 Task: Create Card Customer Feedback Analysis in Board Product Documentation to Workspace Channel Marketing. Create Card Procurement Contracts Review in Board Landing Page Optimization to Workspace Channel Marketing. Create Card Customer Satisfaction Survey in Board Email Marketing List Growth Strategy to Workspace Channel Marketing
Action: Mouse moved to (86, 355)
Screenshot: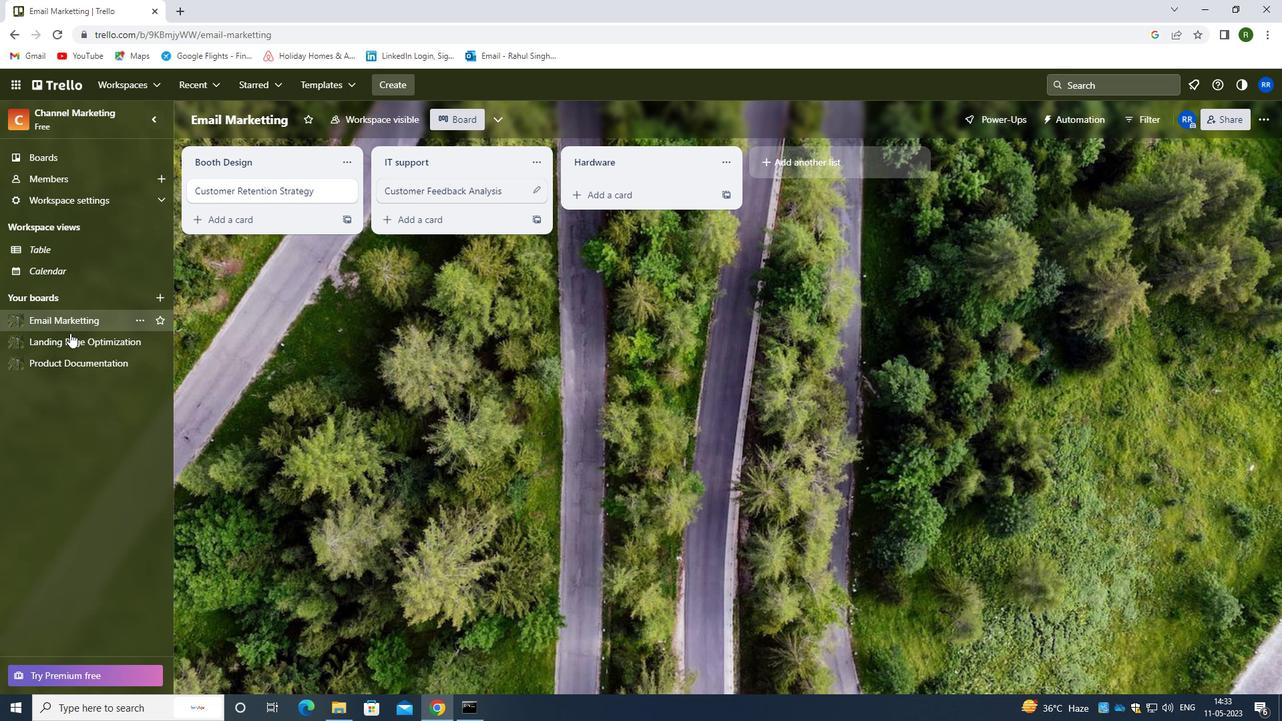 
Action: Mouse pressed left at (86, 355)
Screenshot: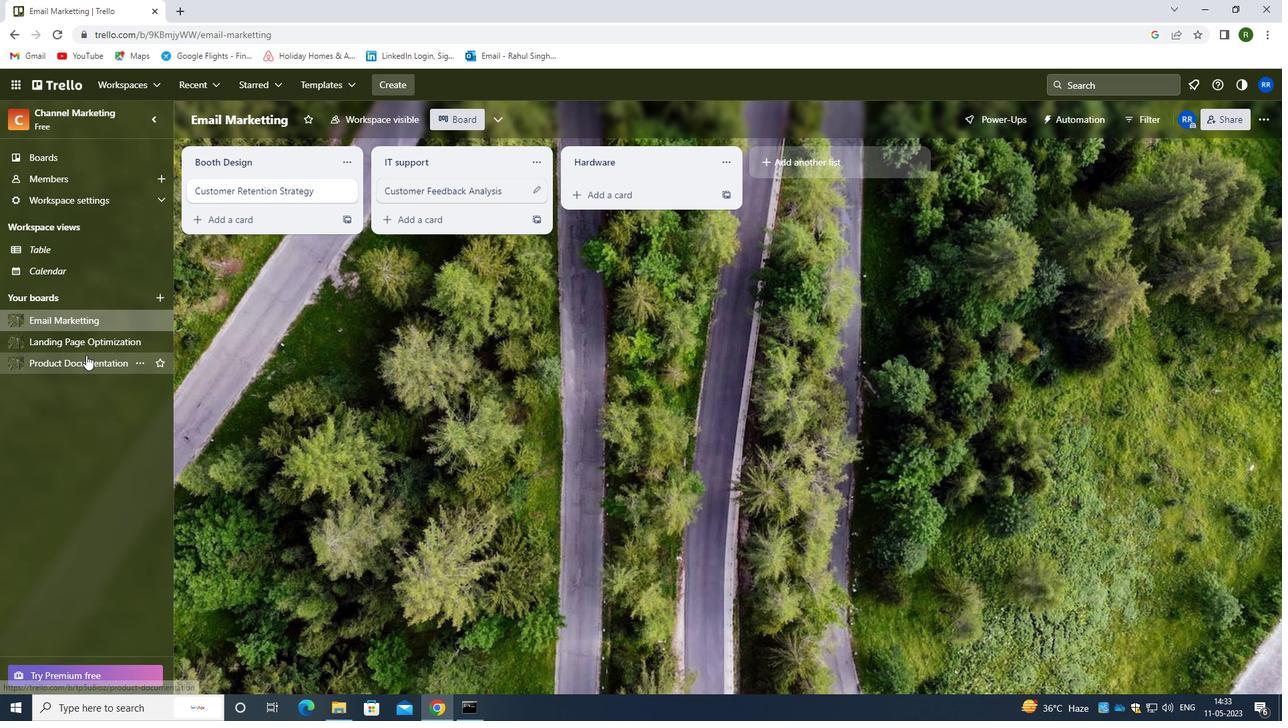 
Action: Mouse moved to (595, 193)
Screenshot: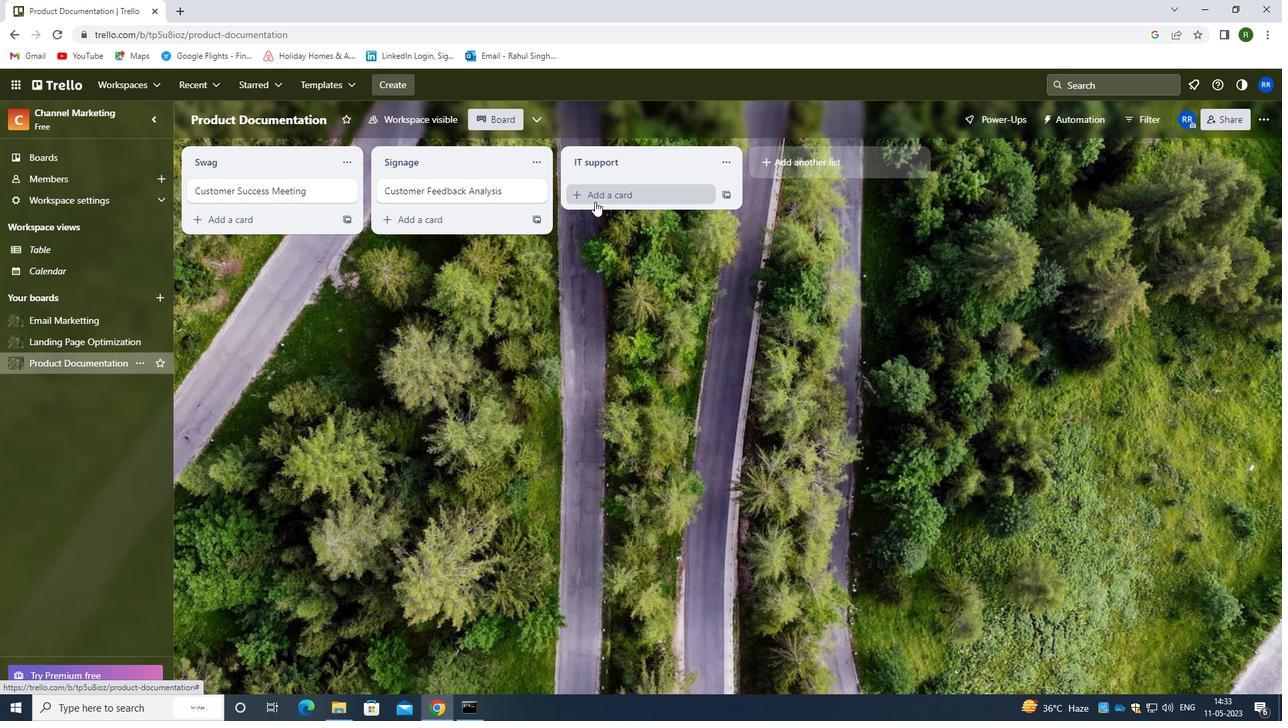 
Action: Mouse pressed left at (595, 193)
Screenshot: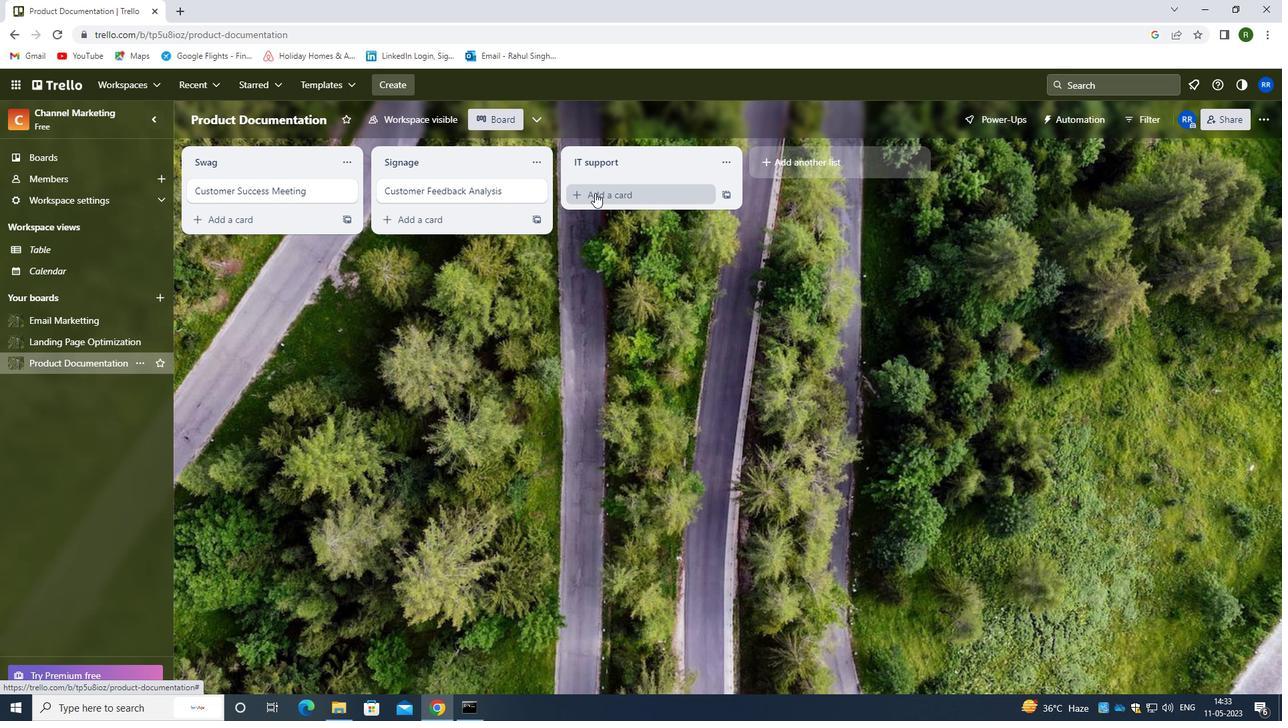 
Action: Mouse moved to (599, 196)
Screenshot: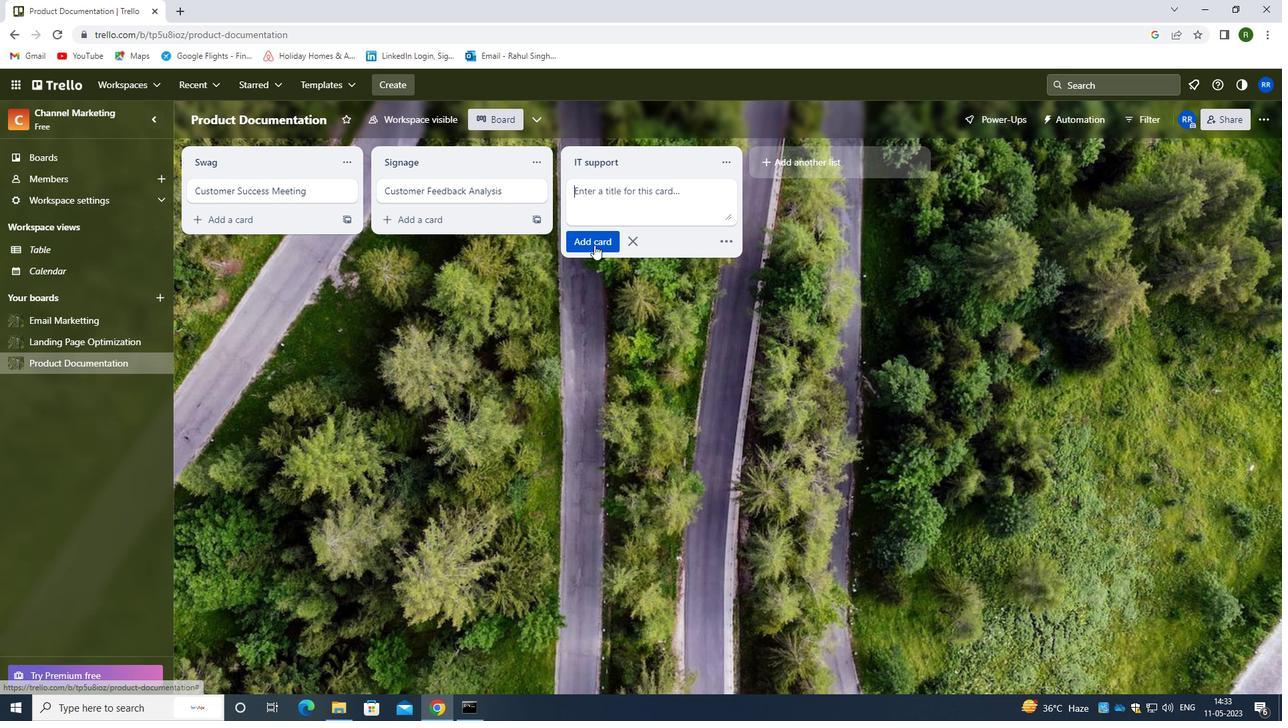 
Action: Key pressed <Key.shift><Key.shift><Key.shift><Key.shift><Key.shift><Key.shift><Key.shift><Key.shift><Key.shift><Key.shift><Key.shift><Key.shift><Key.shift><Key.shift><Key.shift><Key.shift><Key.shift><Key.shift><Key.shift><Key.shift><Key.shift><Key.shift><Key.shift><Key.shift><Key.shift><Key.shift><Key.shift><Key.shift><Key.shift><Key.shift><Key.shift><Key.shift><Key.shift><Key.shift><Key.shift><Key.shift><Key.shift><Key.shift><Key.shift><Key.shift><Key.shift><Key.shift><Key.shift><Key.shift><Key.shift><Key.shift><Key.shift><Key.shift>CUSTOMER<Key.space><Key.shift>FEEDBACK<Key.space><Key.shift>ANALYSIS
Screenshot: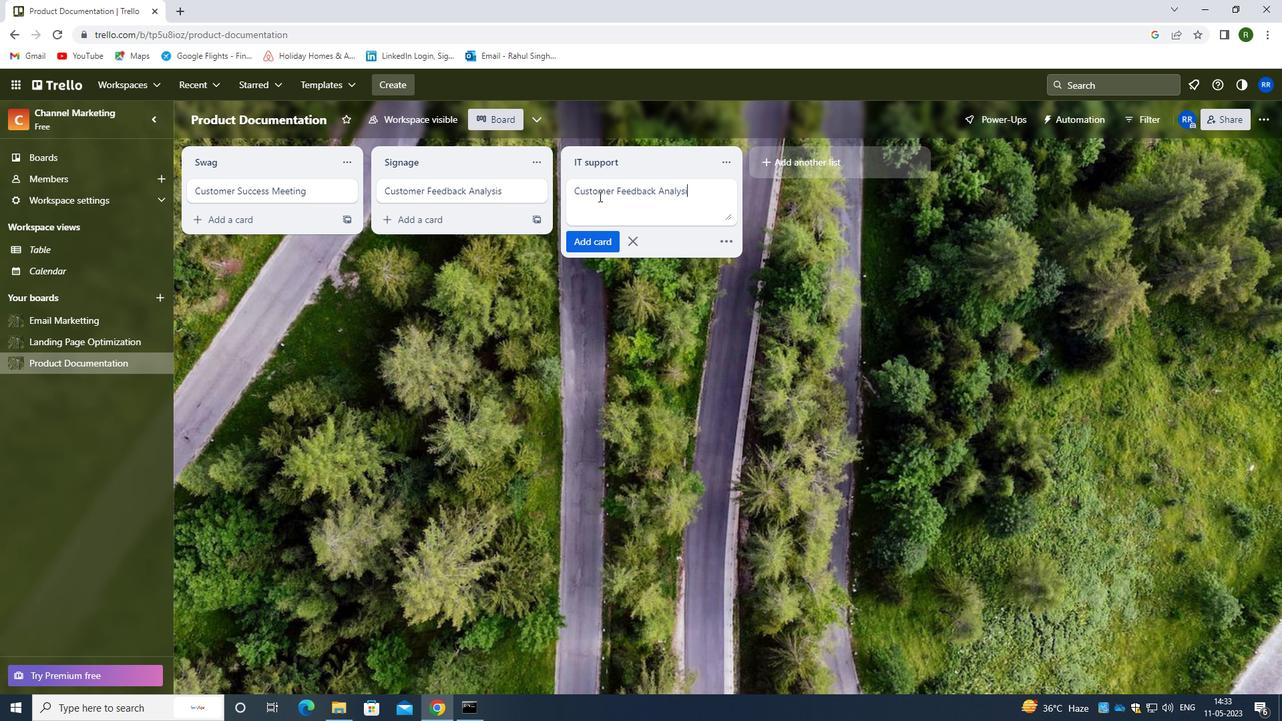 
Action: Mouse moved to (603, 235)
Screenshot: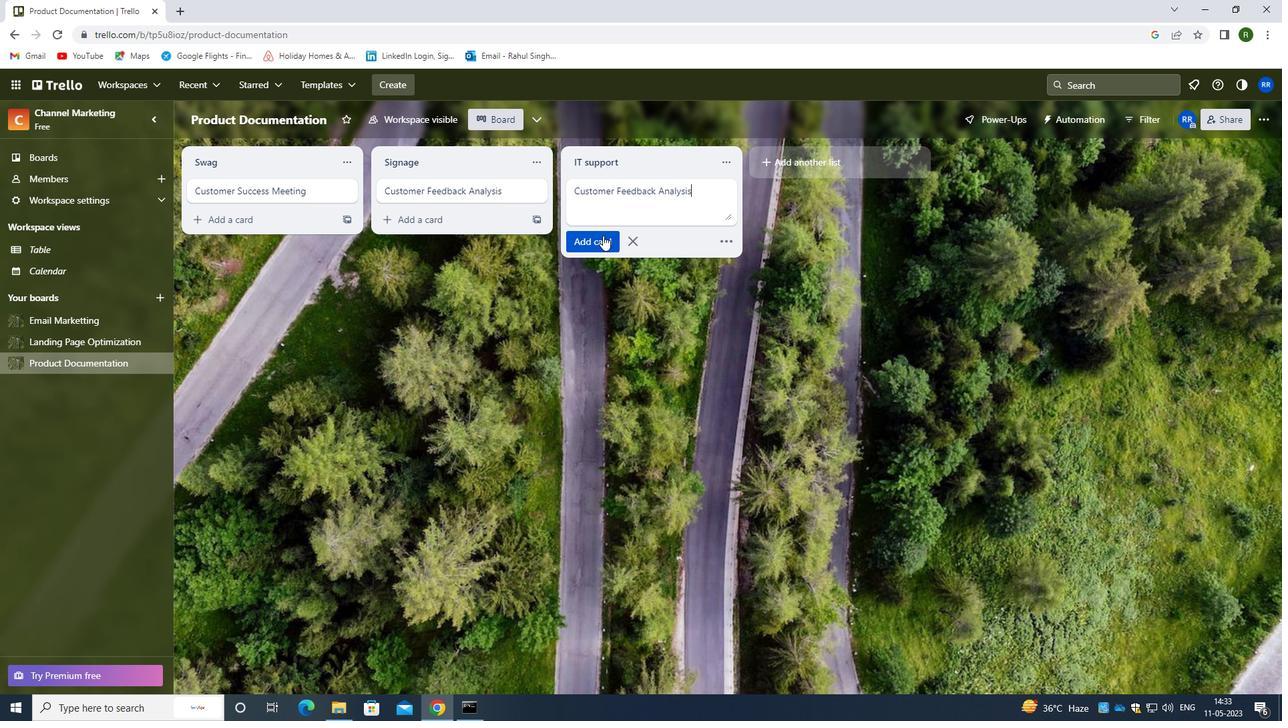 
Action: Mouse pressed left at (603, 235)
Screenshot: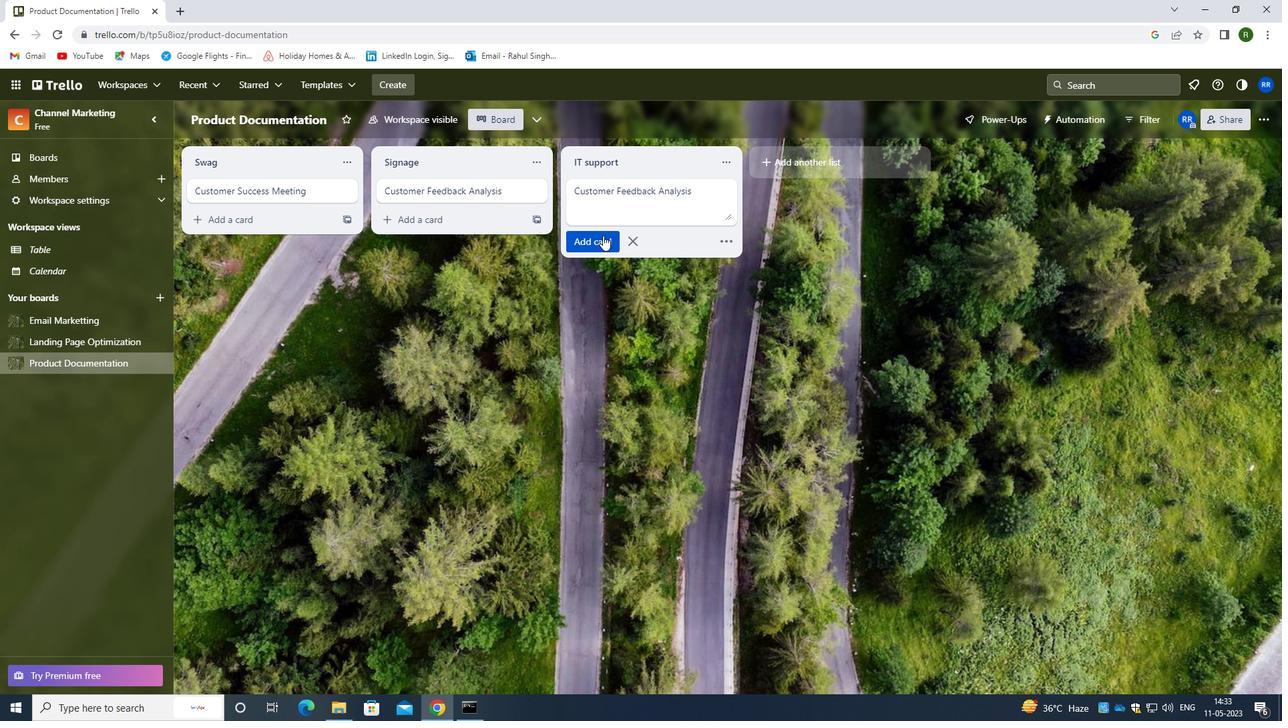 
Action: Mouse moved to (106, 346)
Screenshot: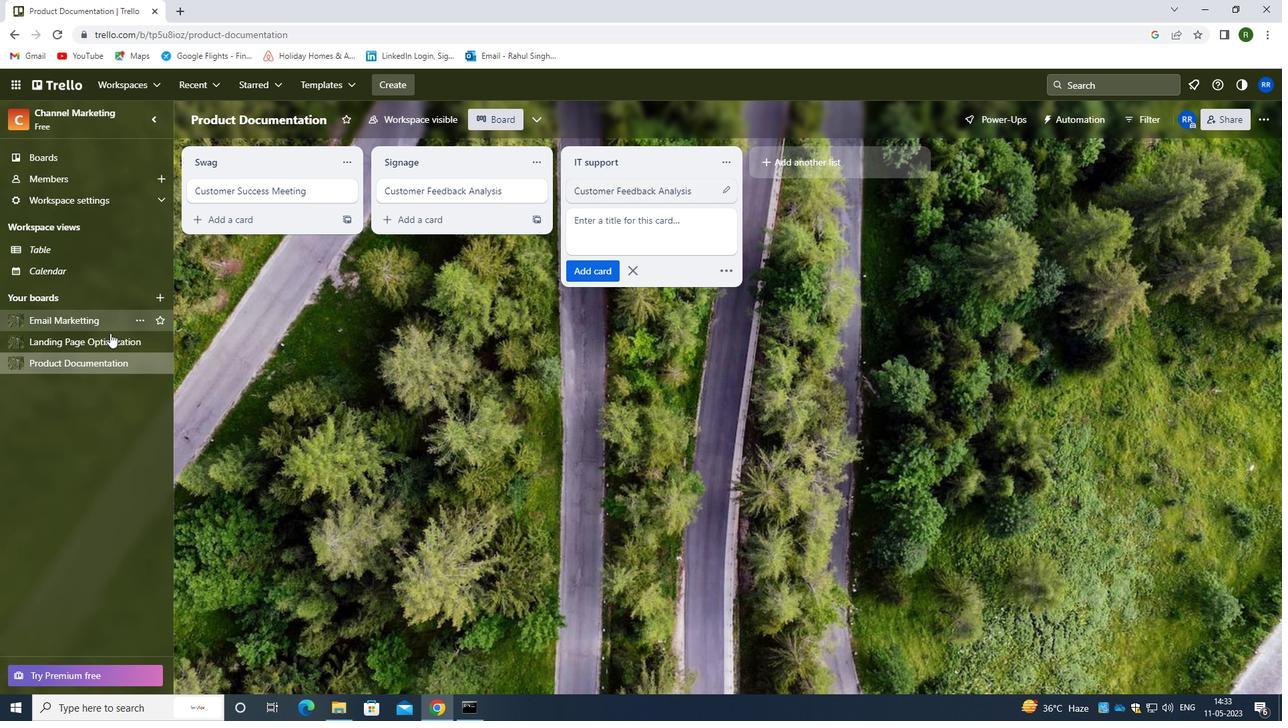 
Action: Mouse pressed left at (106, 346)
Screenshot: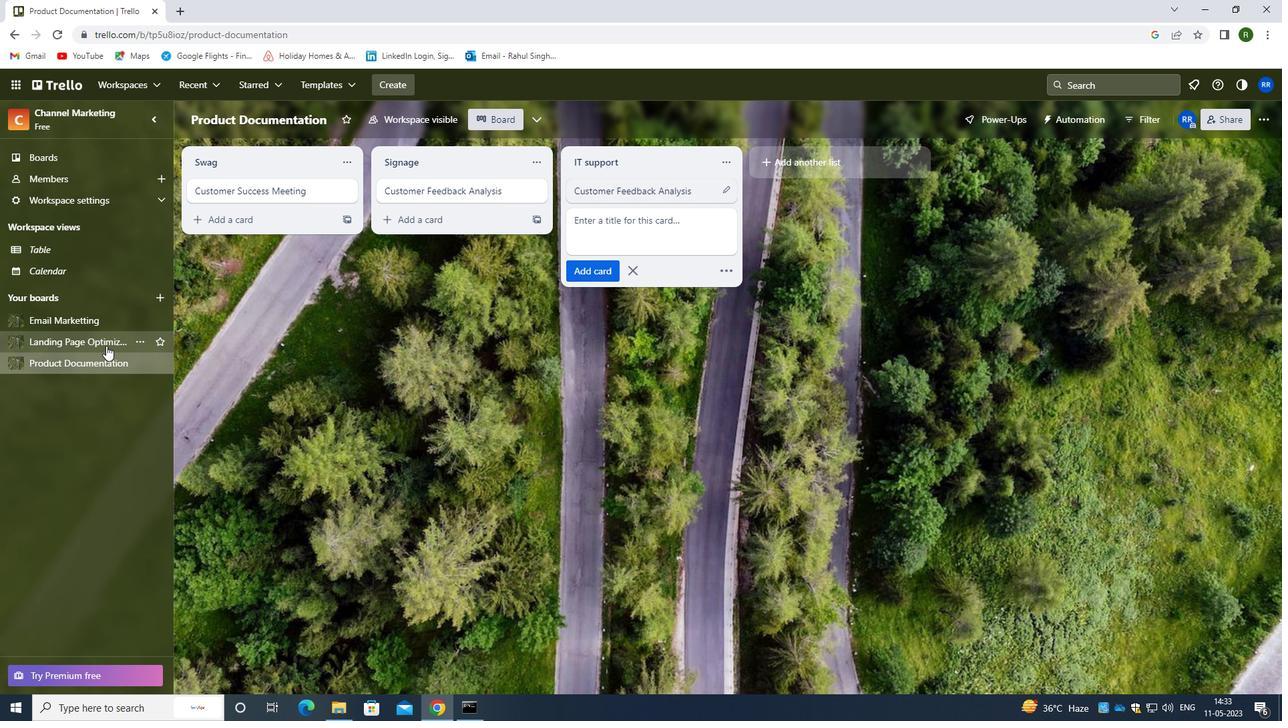 
Action: Mouse moved to (608, 186)
Screenshot: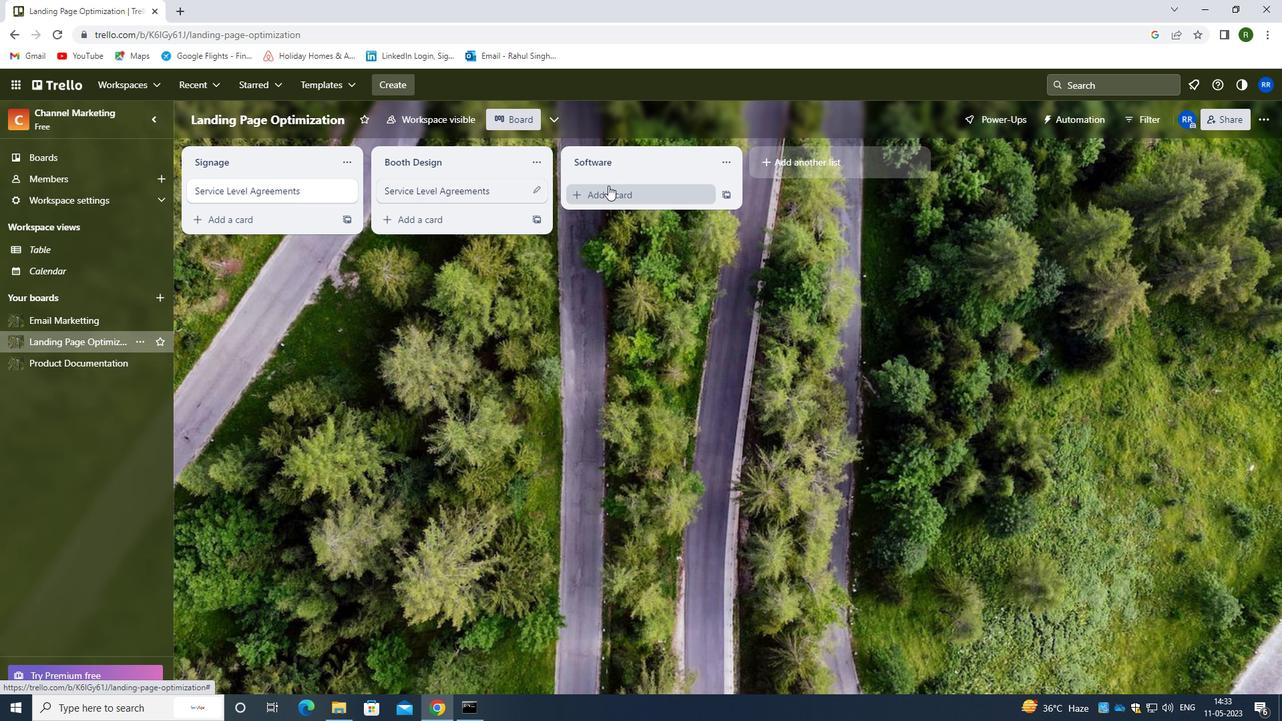 
Action: Mouse pressed left at (608, 186)
Screenshot: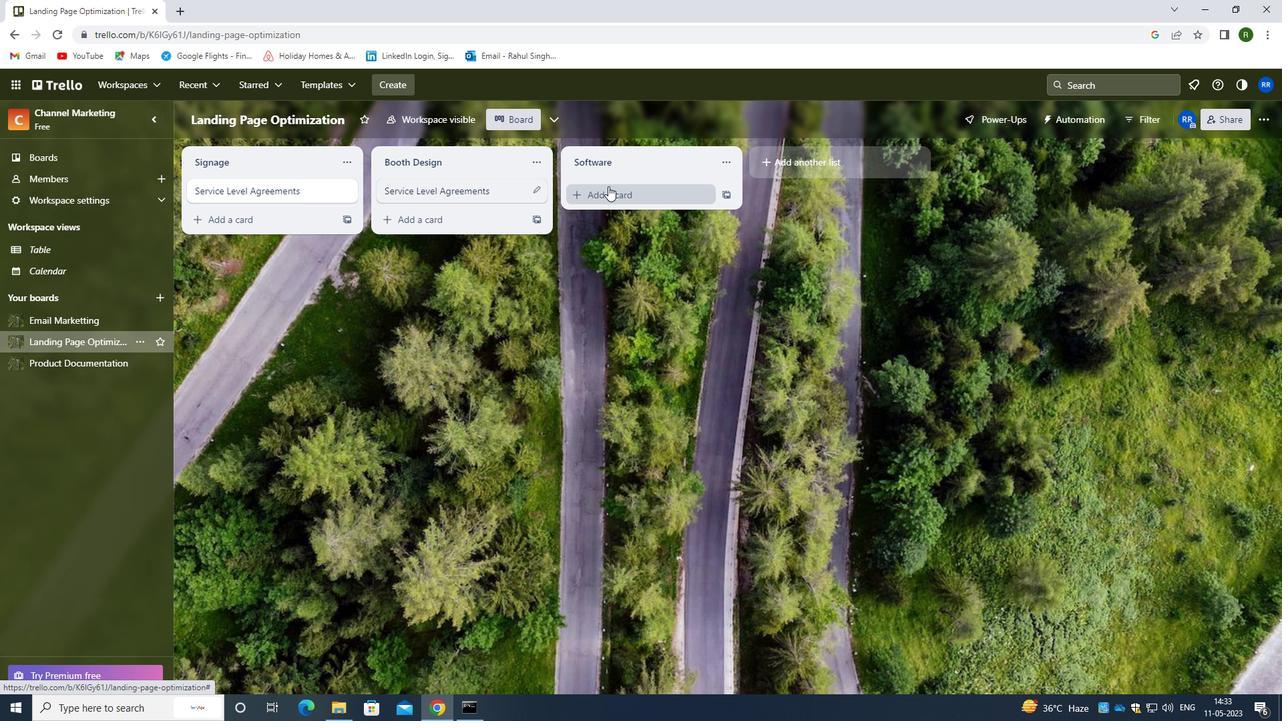 
Action: Mouse moved to (597, 213)
Screenshot: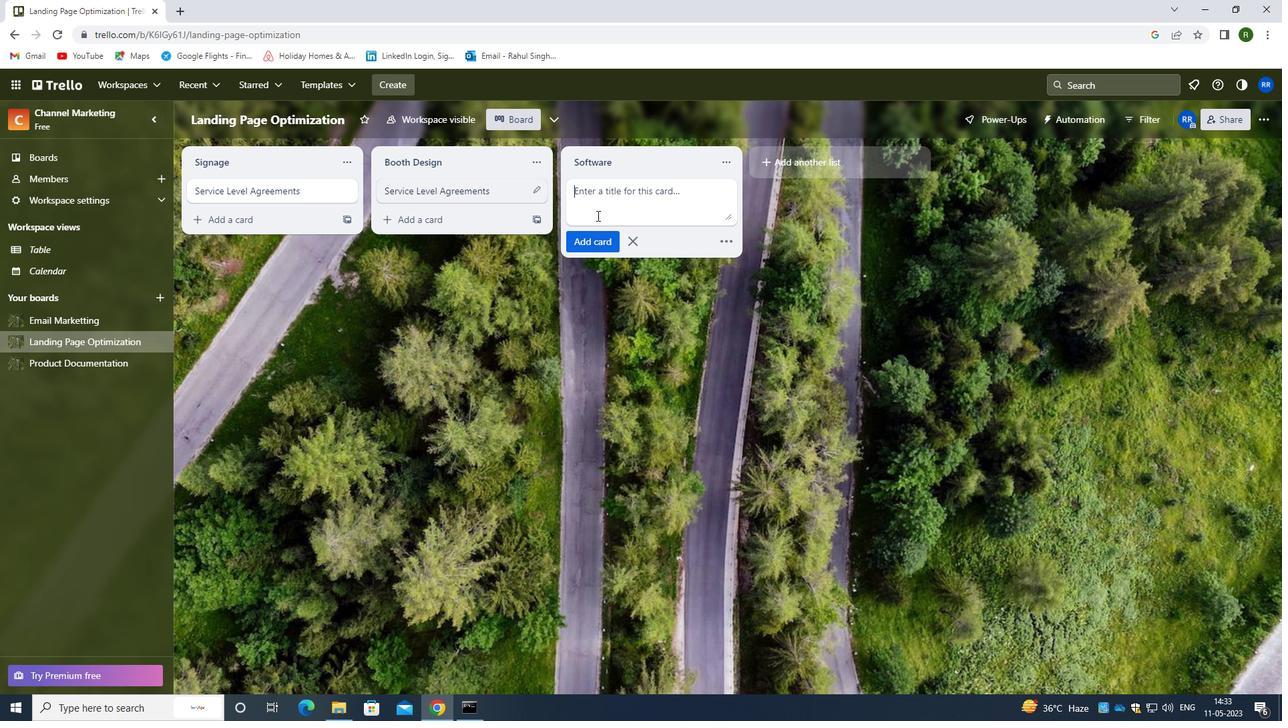 
Action: Key pressed <Key.shift><Key.shift><Key.shift><Key.shift><Key.shift><Key.shift><Key.shift><Key.shift><Key.shift><Key.shift><Key.shift><Key.shift><Key.shift><Key.shift><Key.shift><Key.shift><Key.shift><Key.shift>PROCUREMENT<Key.space><Key.shift>CONTRACTS
Screenshot: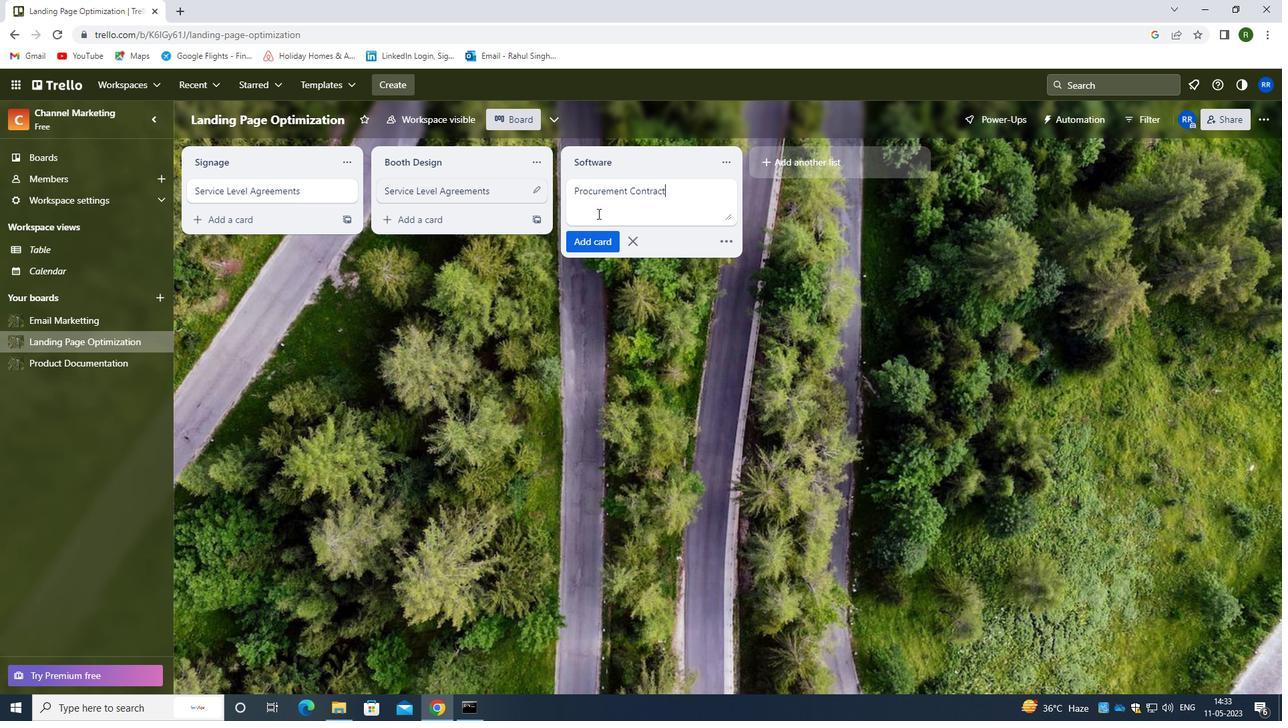 
Action: Mouse moved to (579, 248)
Screenshot: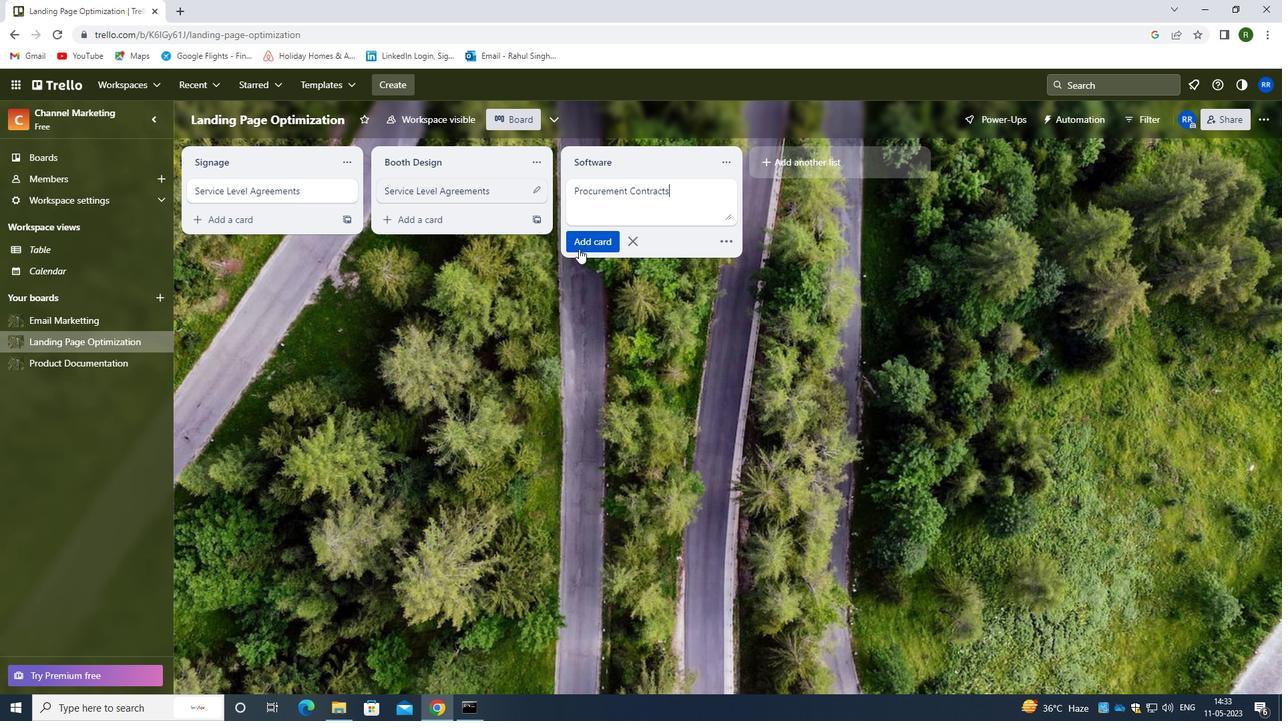 
Action: Mouse pressed left at (579, 248)
Screenshot: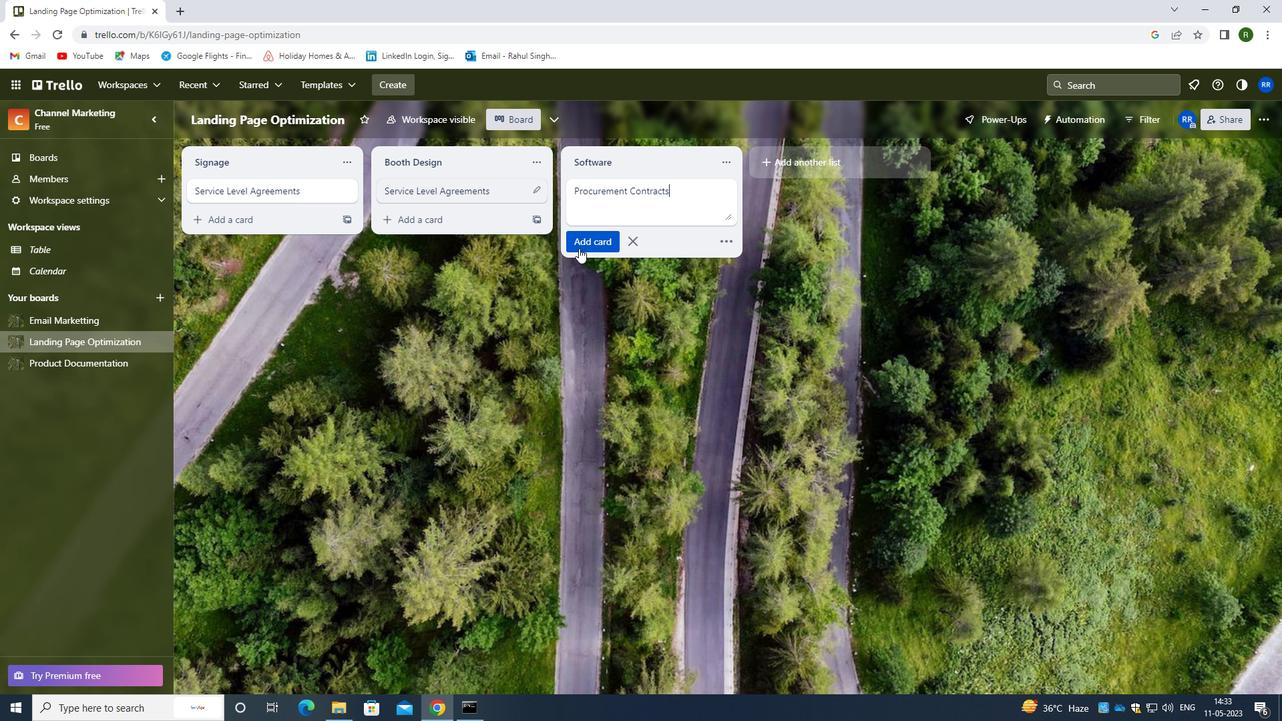 
Action: Mouse moved to (96, 321)
Screenshot: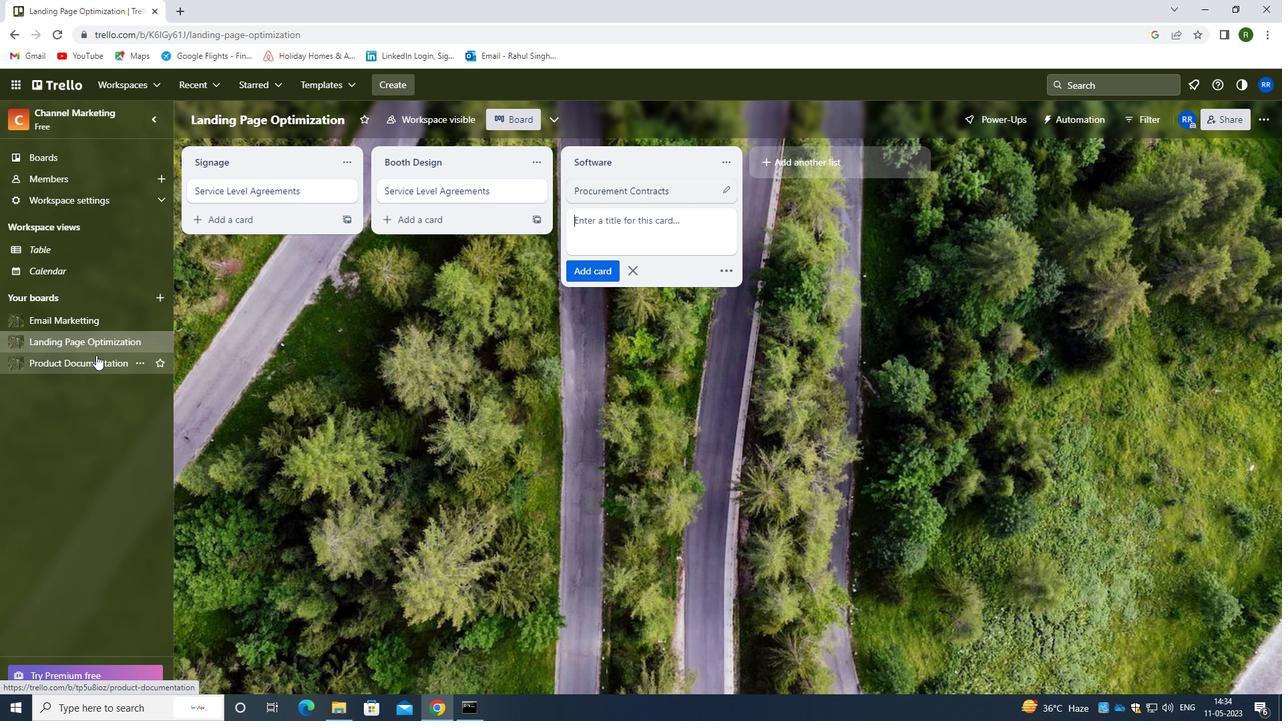 
Action: Mouse pressed left at (96, 321)
Screenshot: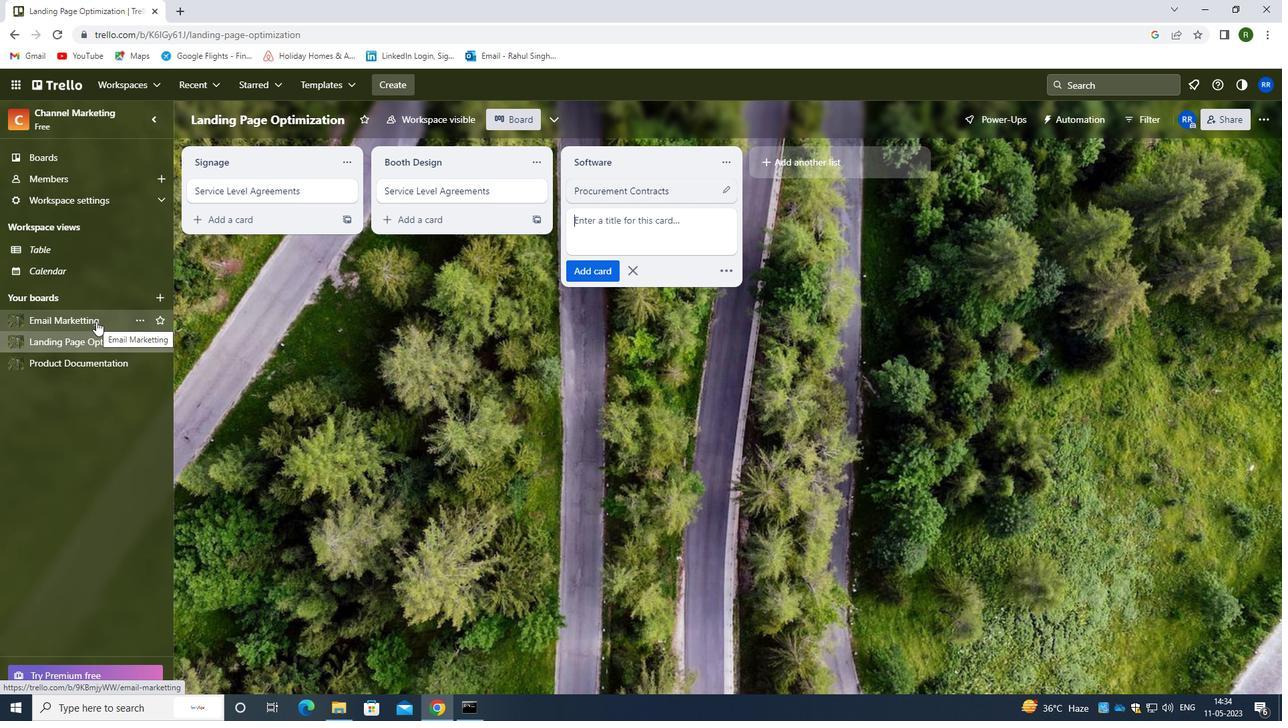 
Action: Mouse moved to (622, 194)
Screenshot: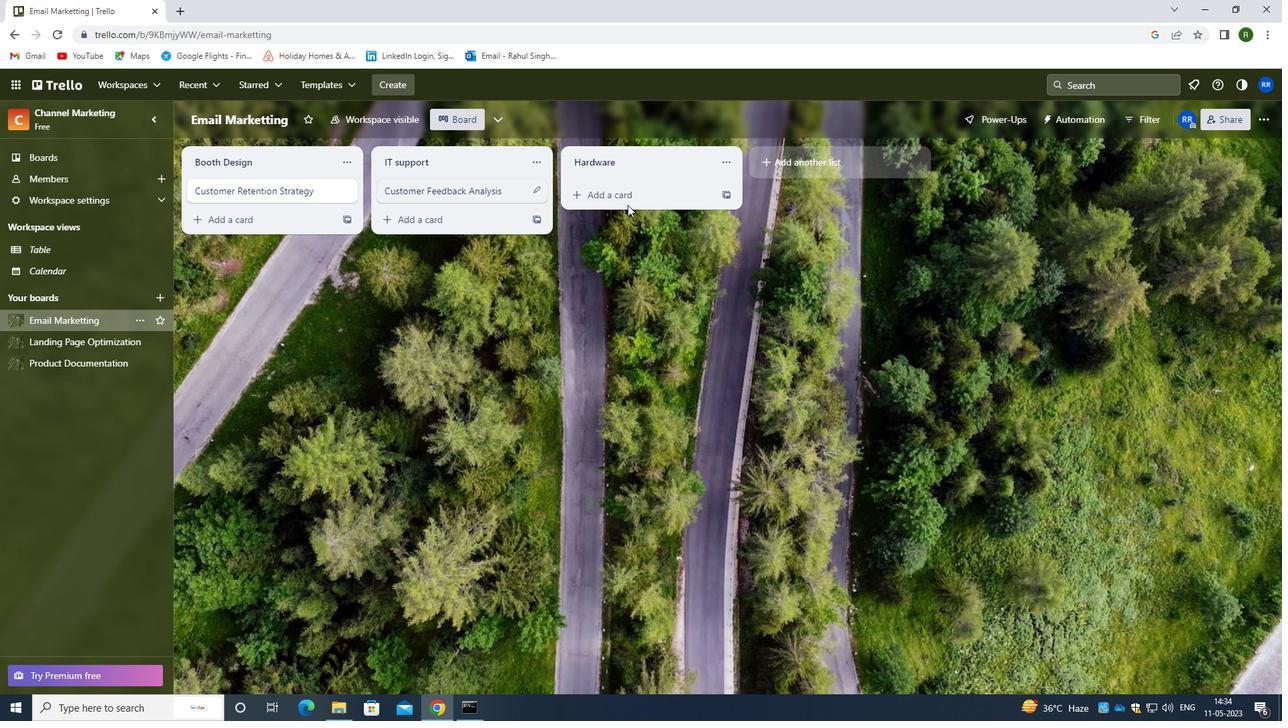 
Action: Mouse pressed left at (622, 194)
Screenshot: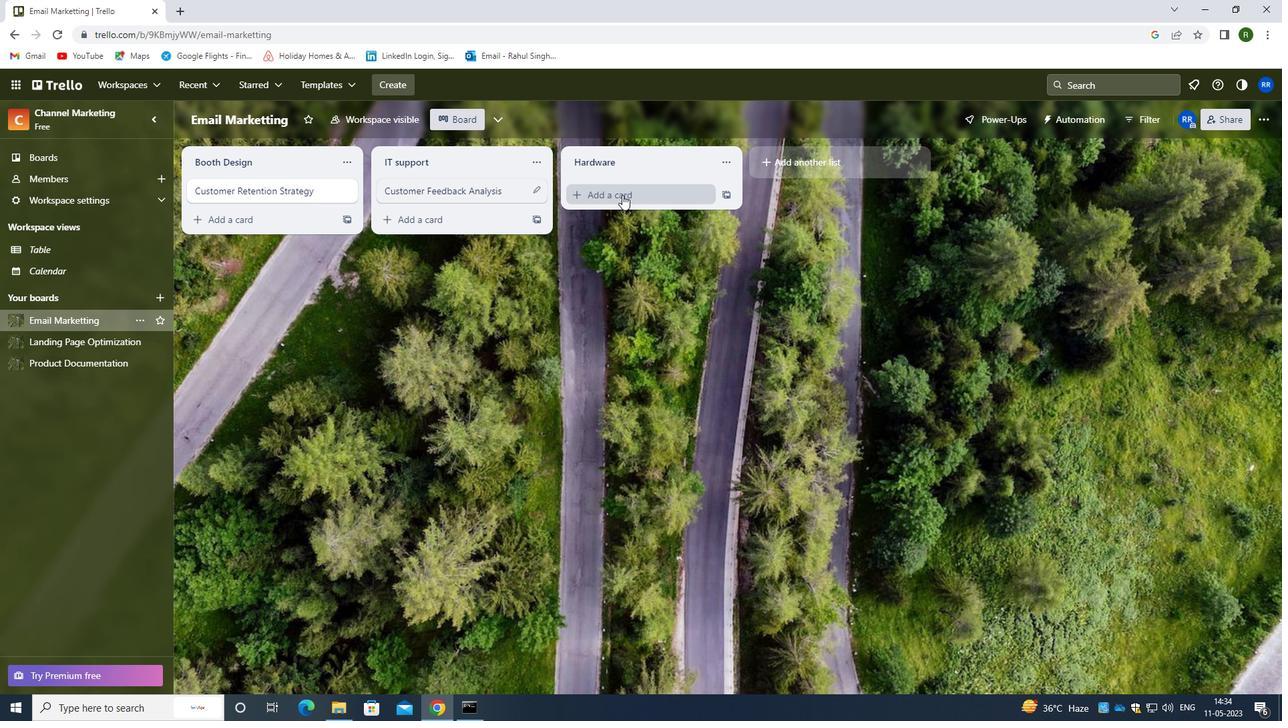 
Action: Mouse moved to (611, 201)
Screenshot: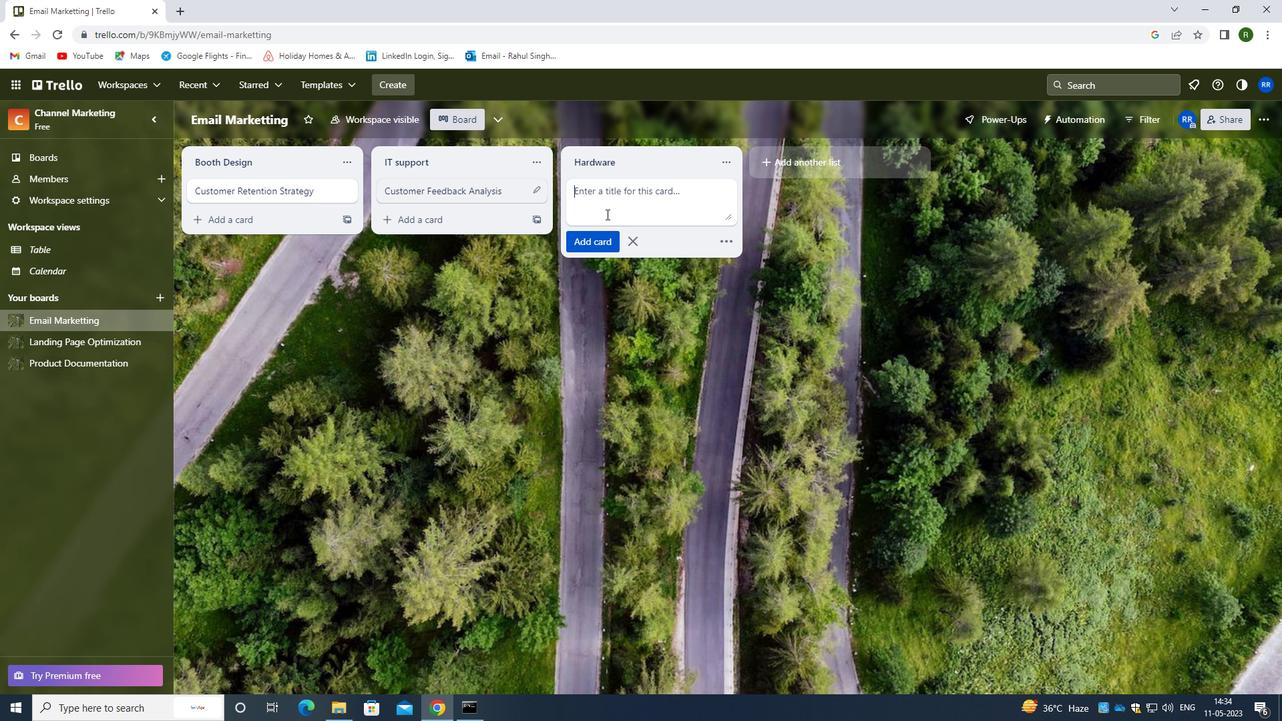 
Action: Key pressed <Key.shift><Key.shift>CUSTOMER<Key.space><Key.shift>SATISFACTION
Screenshot: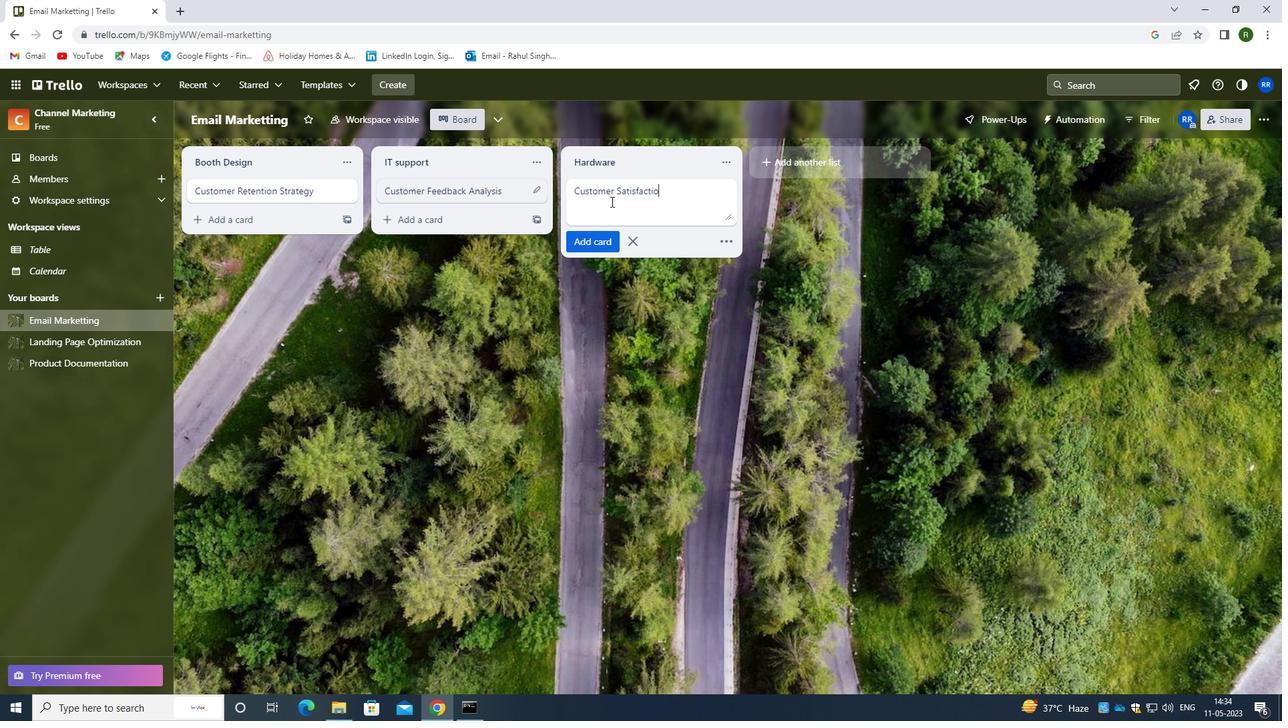
Action: Mouse moved to (583, 252)
Screenshot: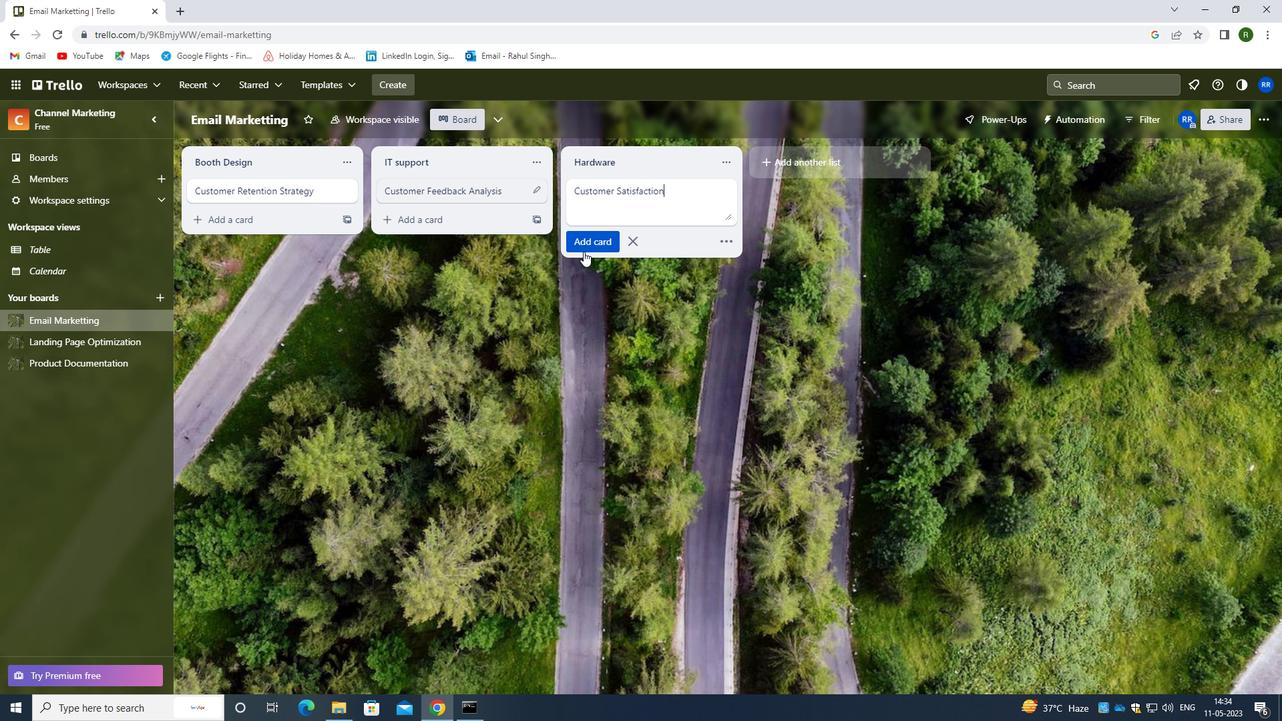 
Action: Key pressed <Key.space><Key.shift>SURVEY
Screenshot: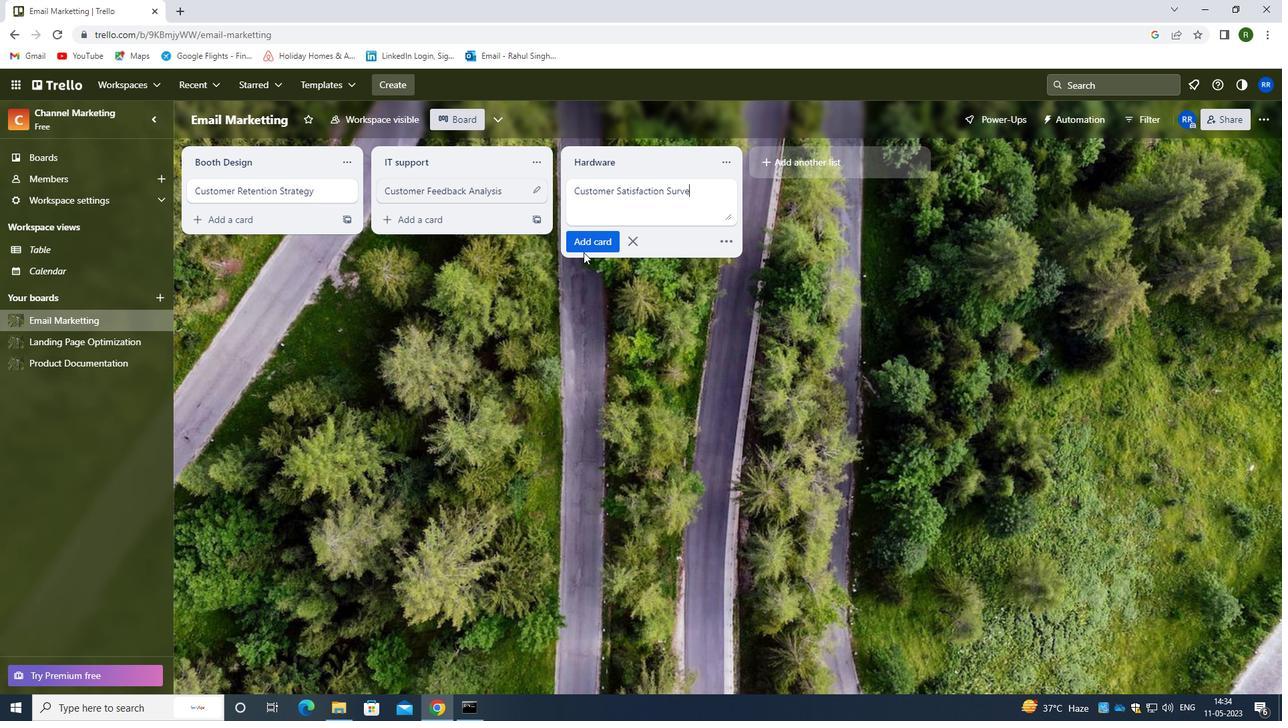 
Action: Mouse moved to (589, 241)
Screenshot: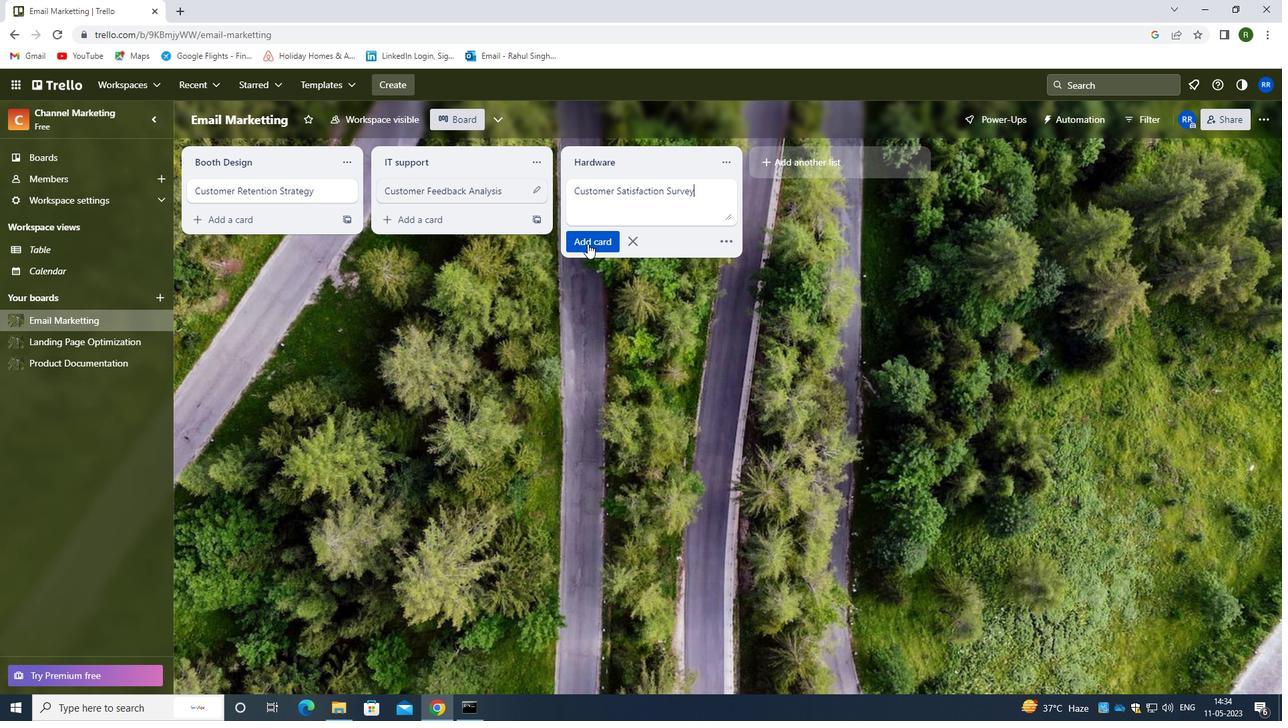 
Action: Mouse pressed left at (589, 241)
Screenshot: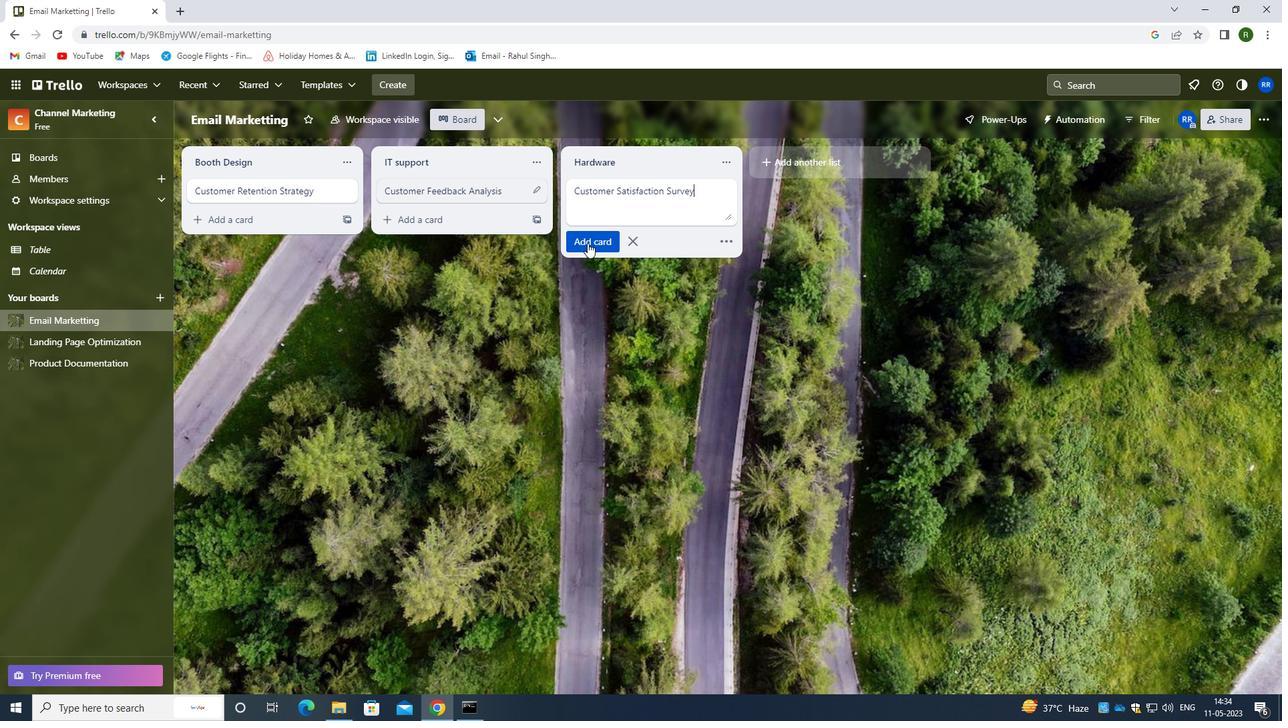 
Action: Mouse moved to (430, 322)
Screenshot: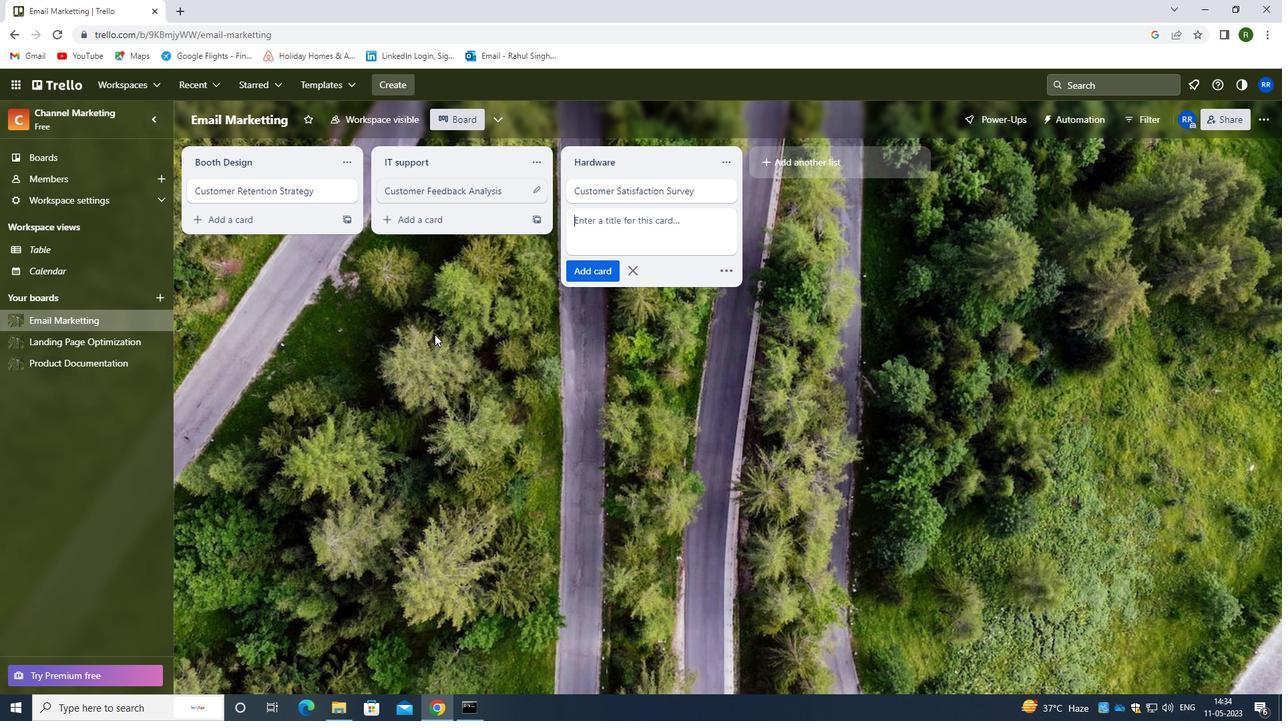 
Action: Mouse pressed left at (430, 322)
Screenshot: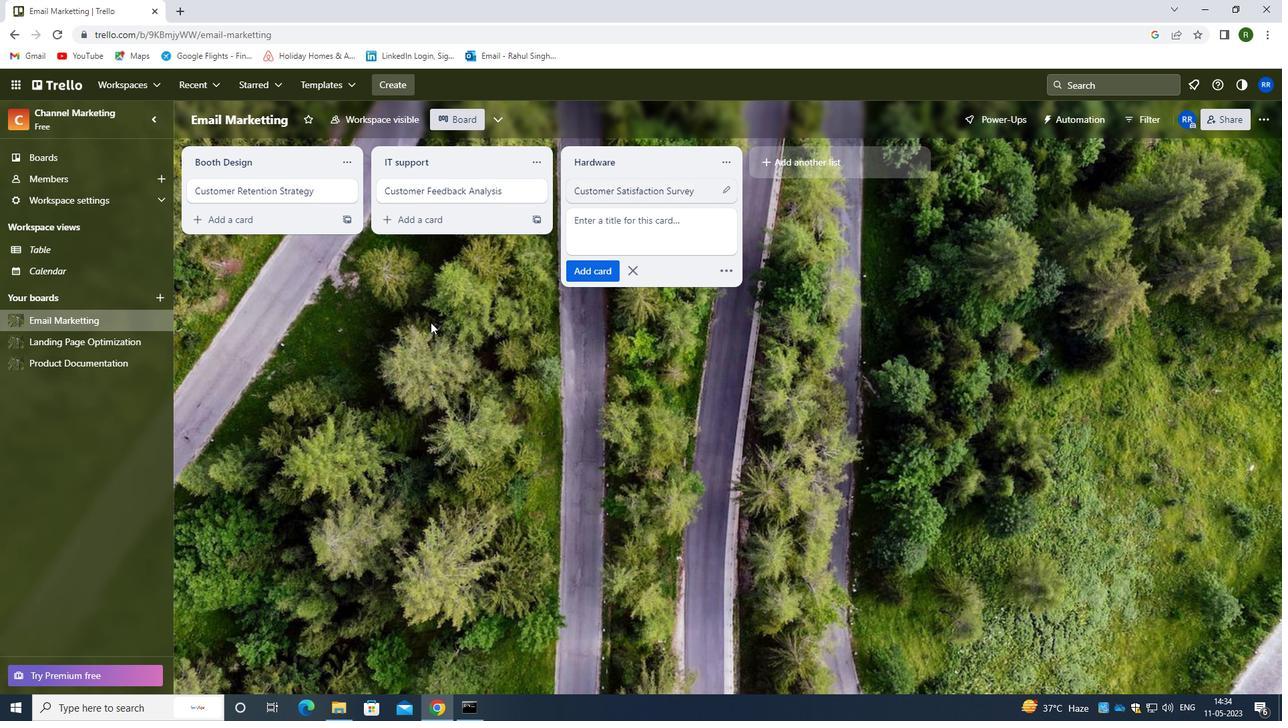 
Action: Mouse moved to (418, 285)
Screenshot: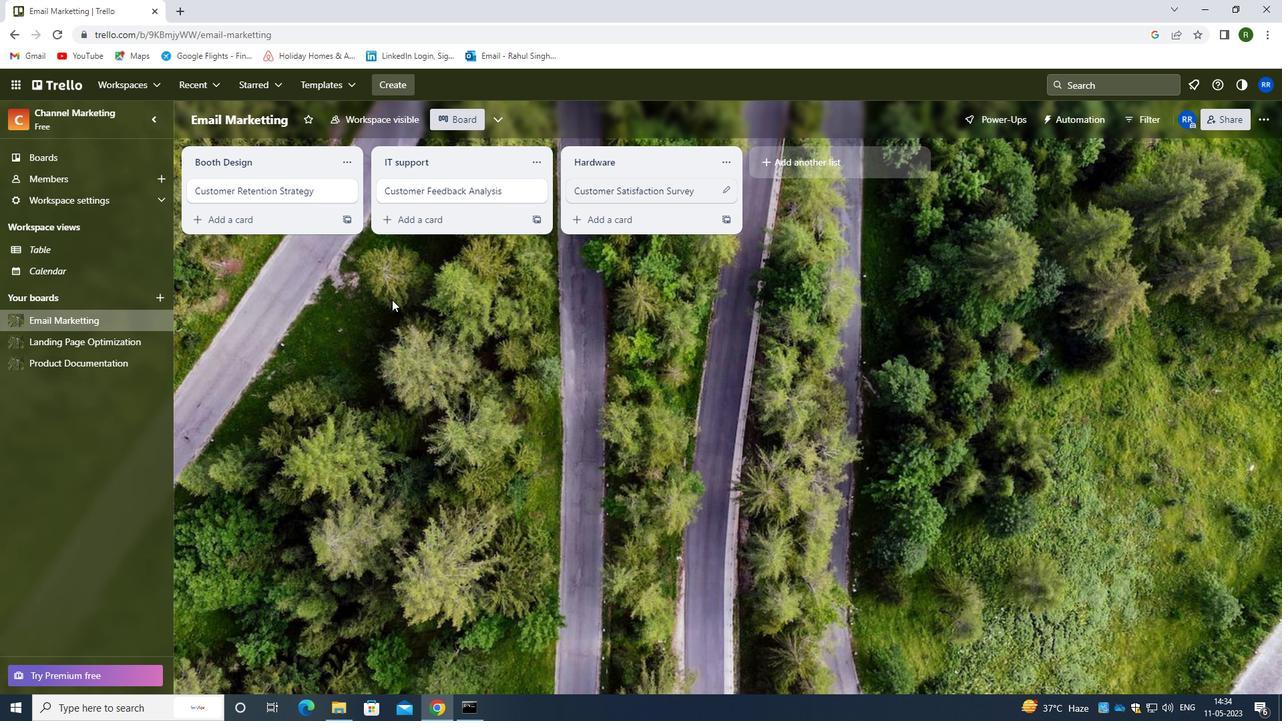
